 Task: Set a reminder to clean out your closet on the 12th at 2:00 PM.
Action: Mouse pressed left at (149, 214)
Screenshot: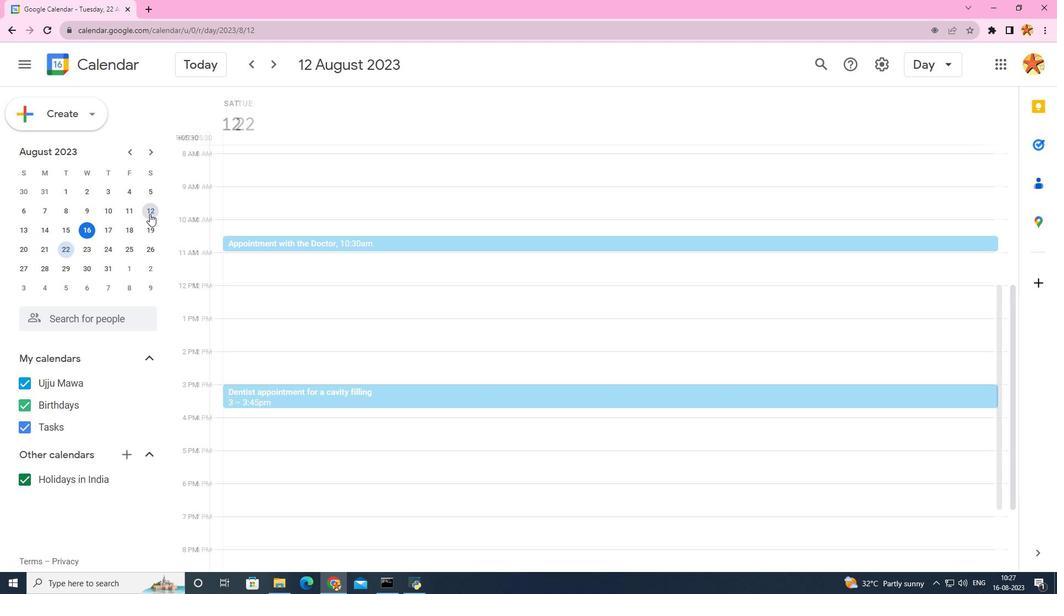 
Action: Mouse moved to (246, 359)
Screenshot: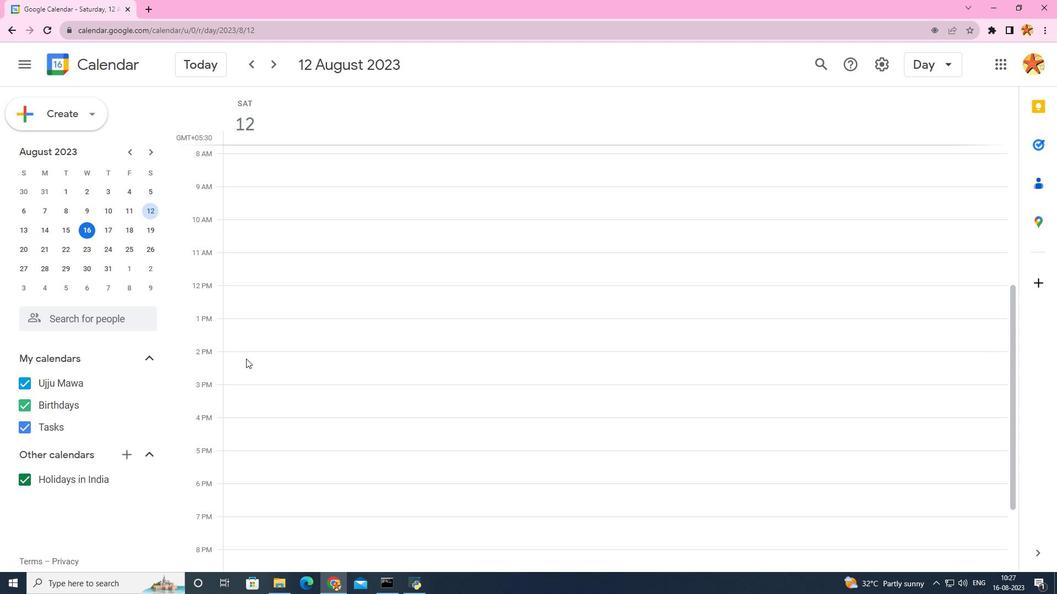 
Action: Mouse pressed left at (246, 359)
Screenshot: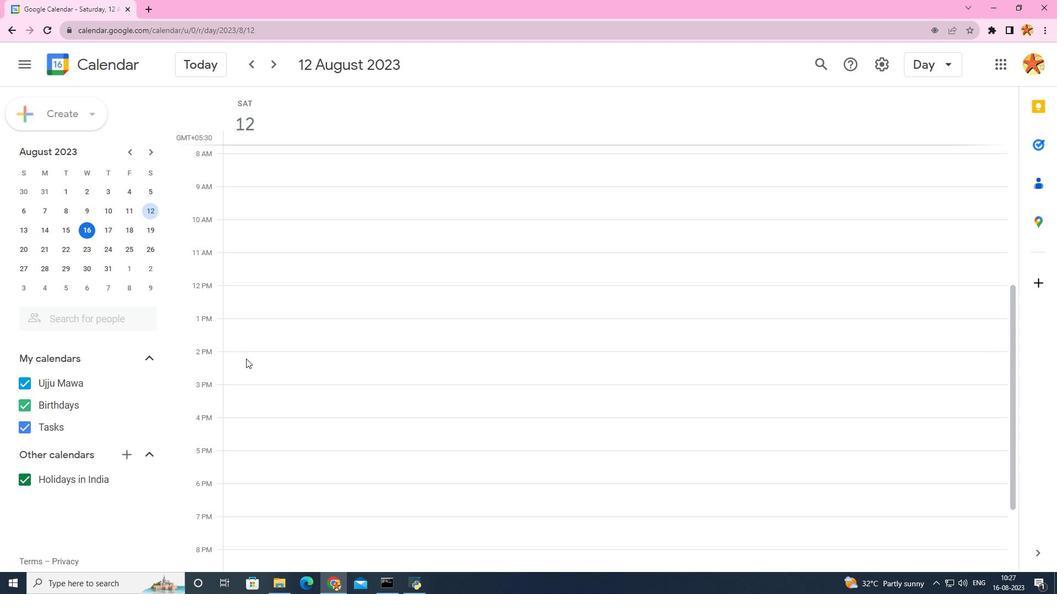 
Action: Mouse moved to (578, 183)
Screenshot: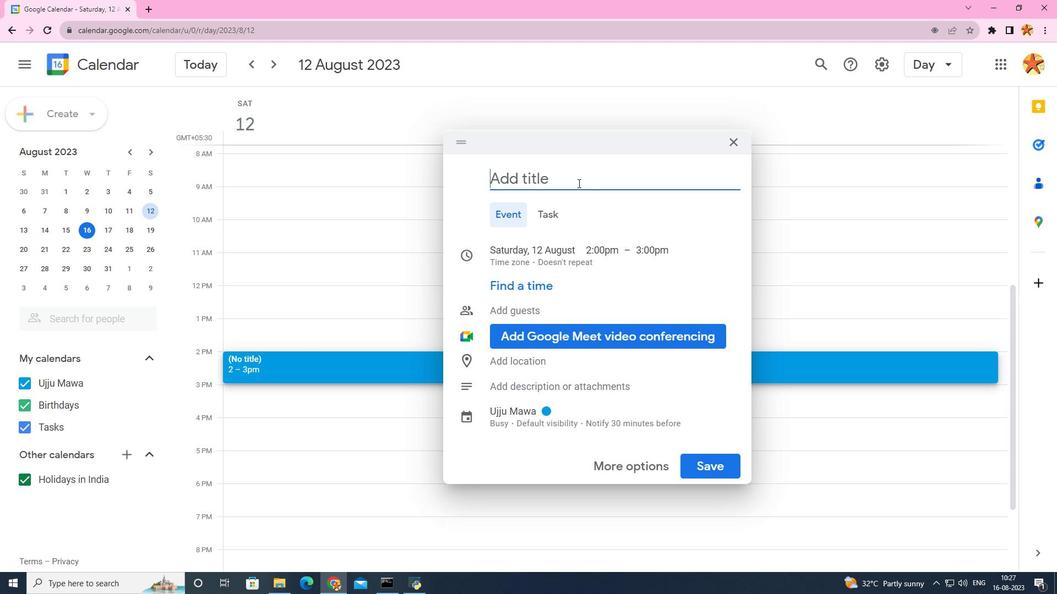 
Action: Key pressed <Key.caps_lock>C<Key.caps_lock>lean<Key.space>outy<Key.space><Key.backspace><Key.backspace><Key.backspace>t<Key.space>your<Key.space>closet
Screenshot: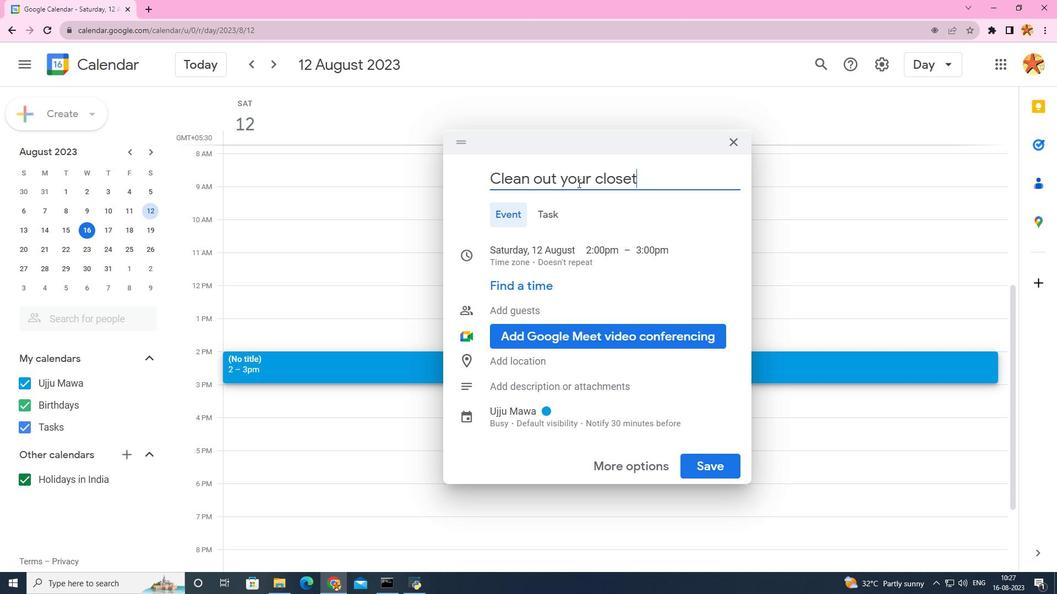 
Action: Mouse moved to (550, 212)
Screenshot: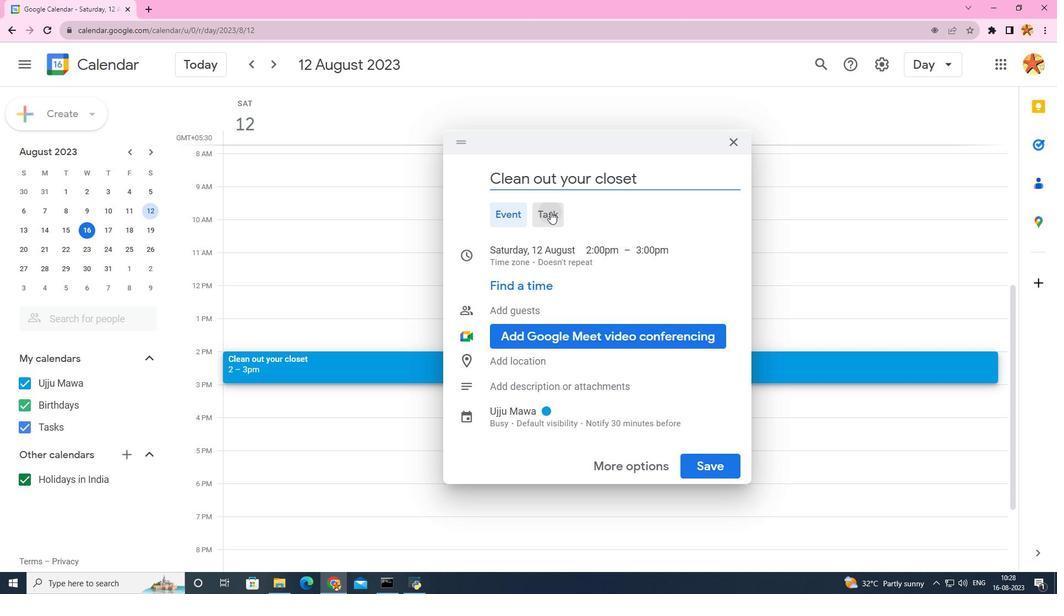 
Action: Mouse pressed left at (550, 212)
Screenshot: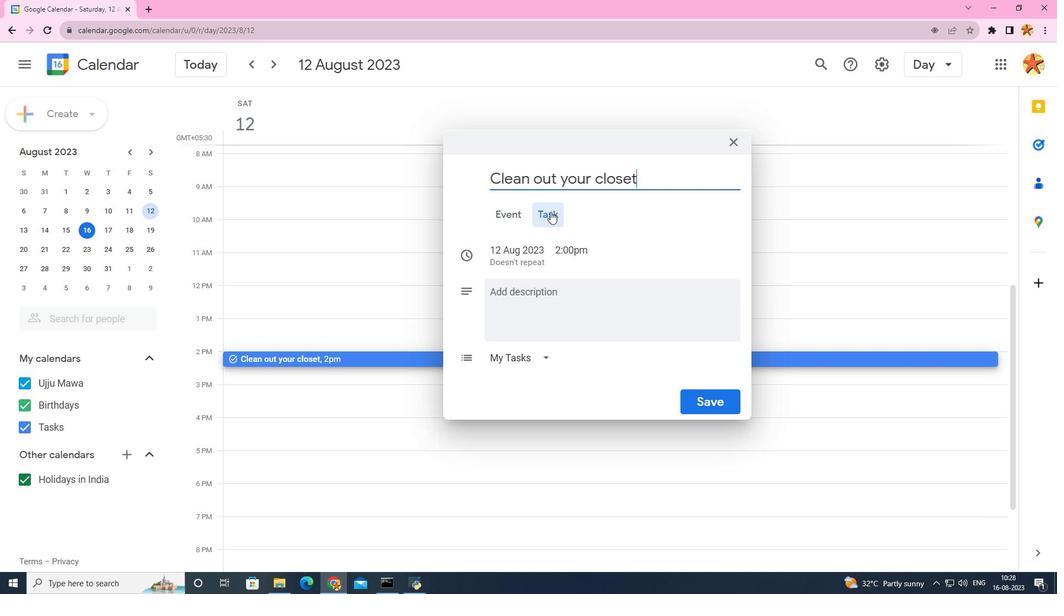 
Action: Mouse moved to (713, 403)
Screenshot: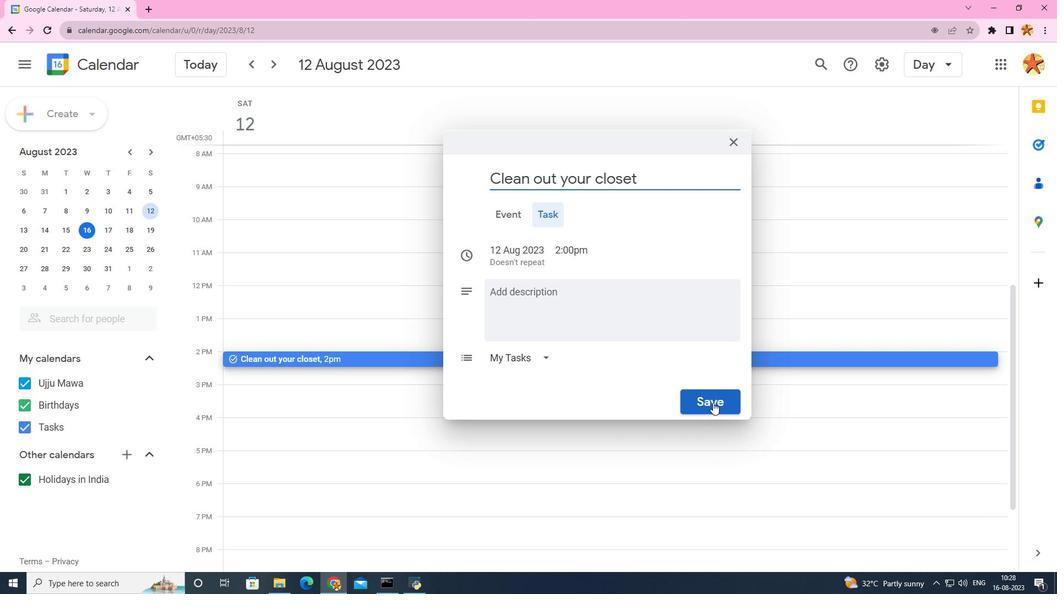
Action: Mouse pressed left at (713, 403)
Screenshot: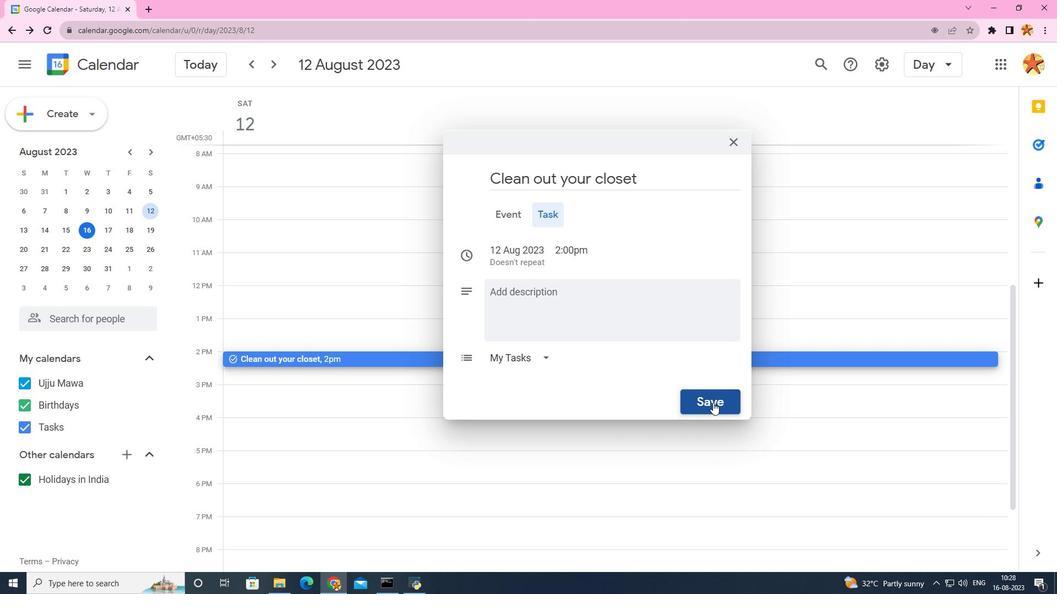 
